 Task: Add Golden State Cider Gingergrass to the cart.
Action: Mouse moved to (813, 307)
Screenshot: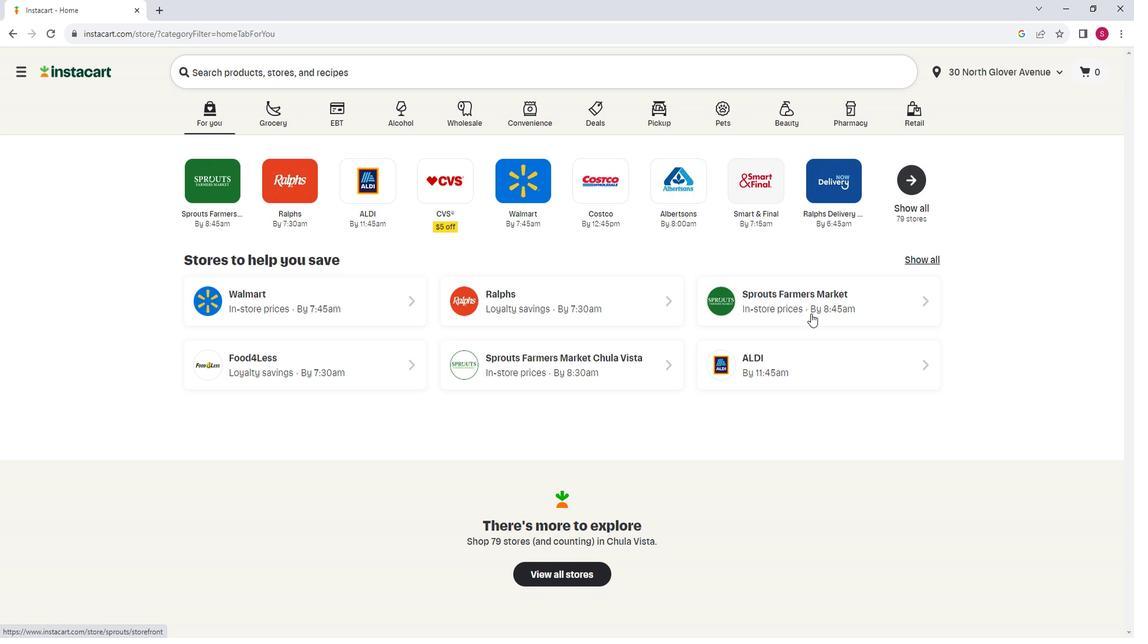 
Action: Mouse pressed left at (813, 307)
Screenshot: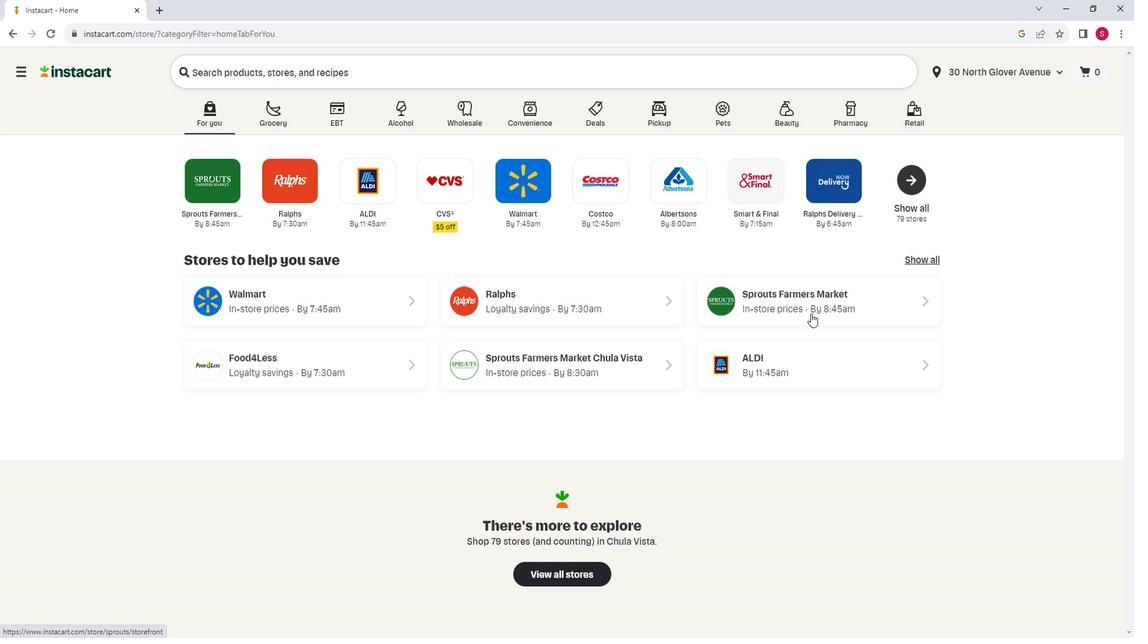 
Action: Mouse moved to (86, 498)
Screenshot: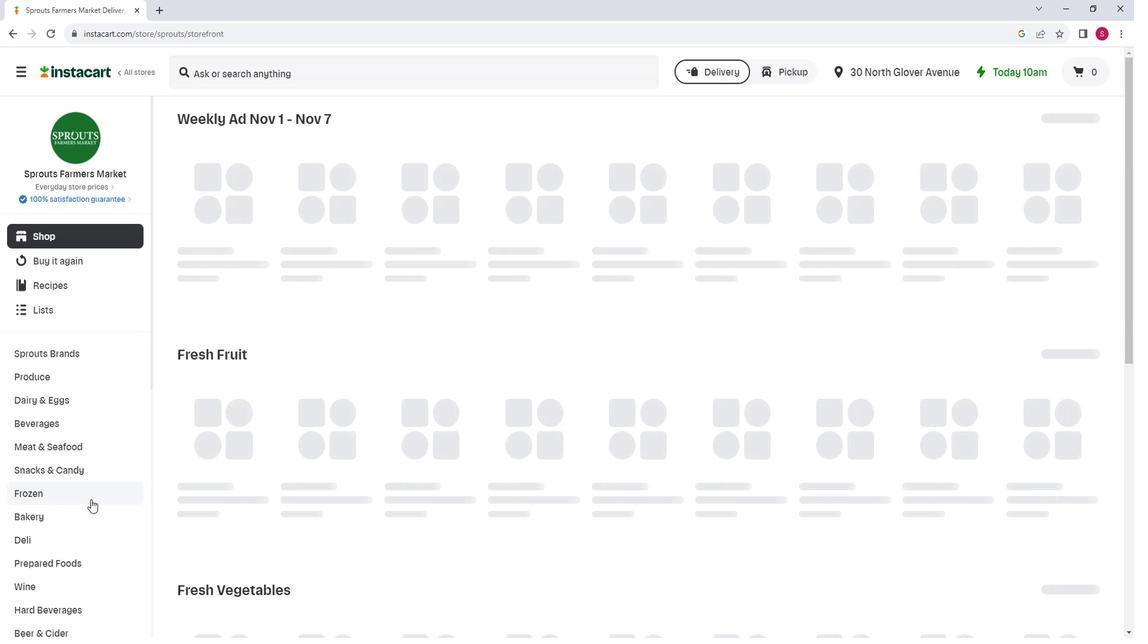 
Action: Mouse scrolled (86, 497) with delta (0, 0)
Screenshot: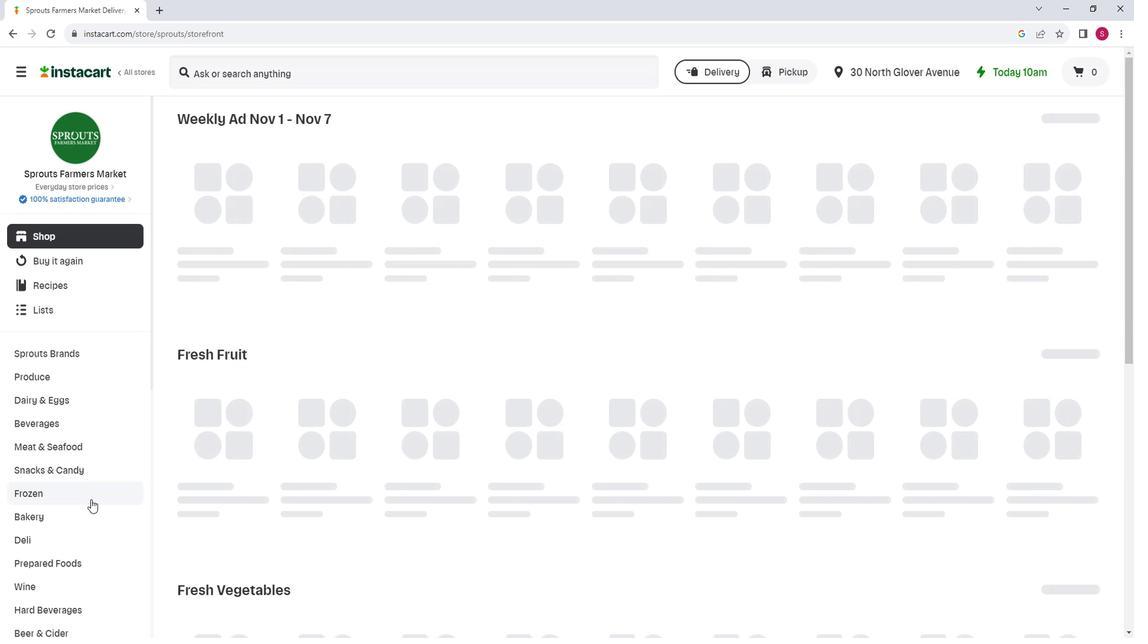 
Action: Mouse moved to (71, 567)
Screenshot: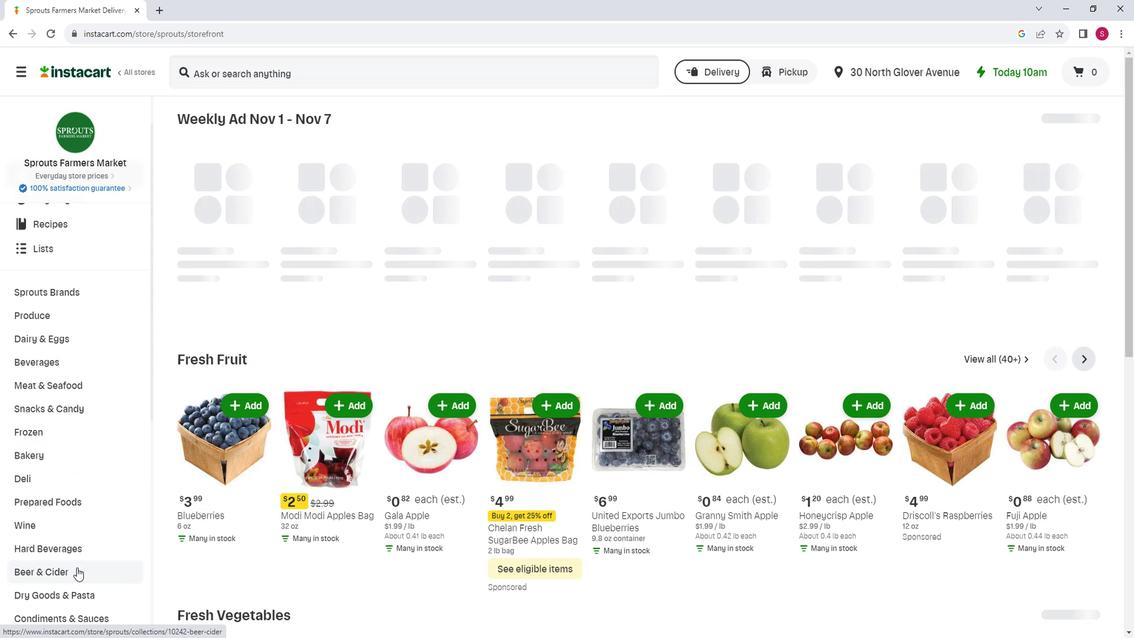 
Action: Mouse pressed left at (71, 567)
Screenshot: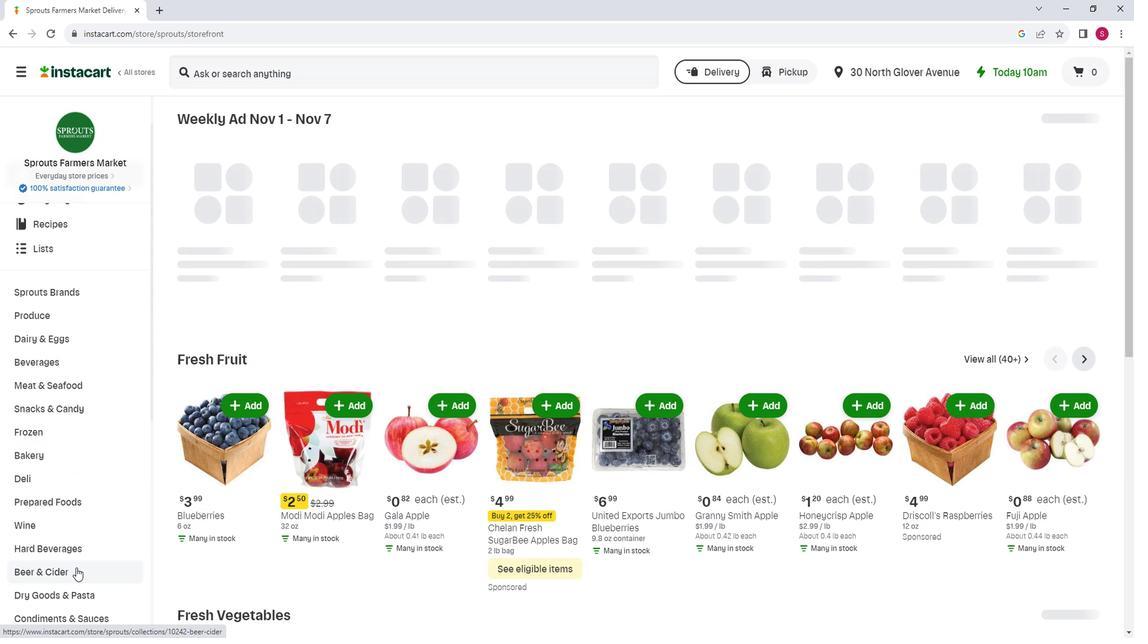 
Action: Mouse moved to (449, 144)
Screenshot: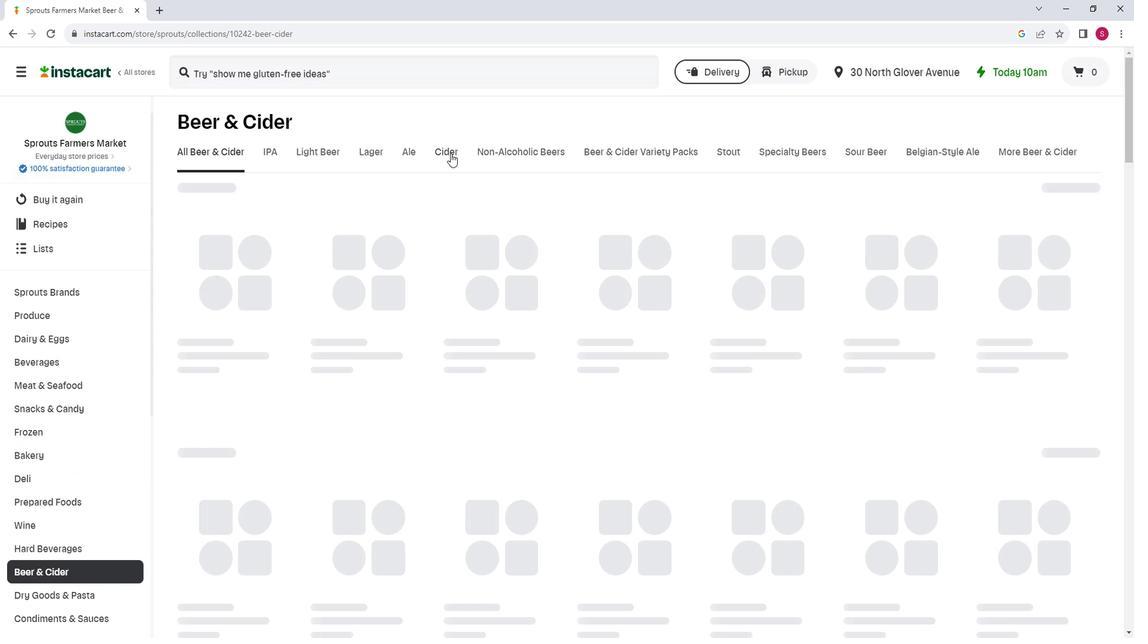 
Action: Mouse pressed left at (449, 144)
Screenshot: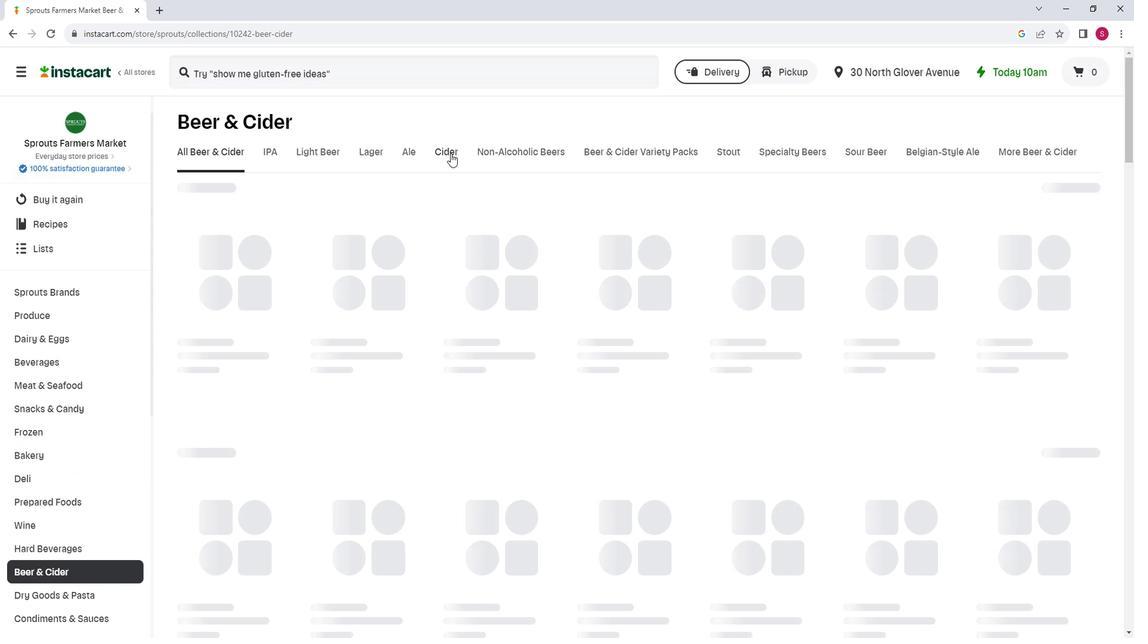 
Action: Mouse moved to (456, 254)
Screenshot: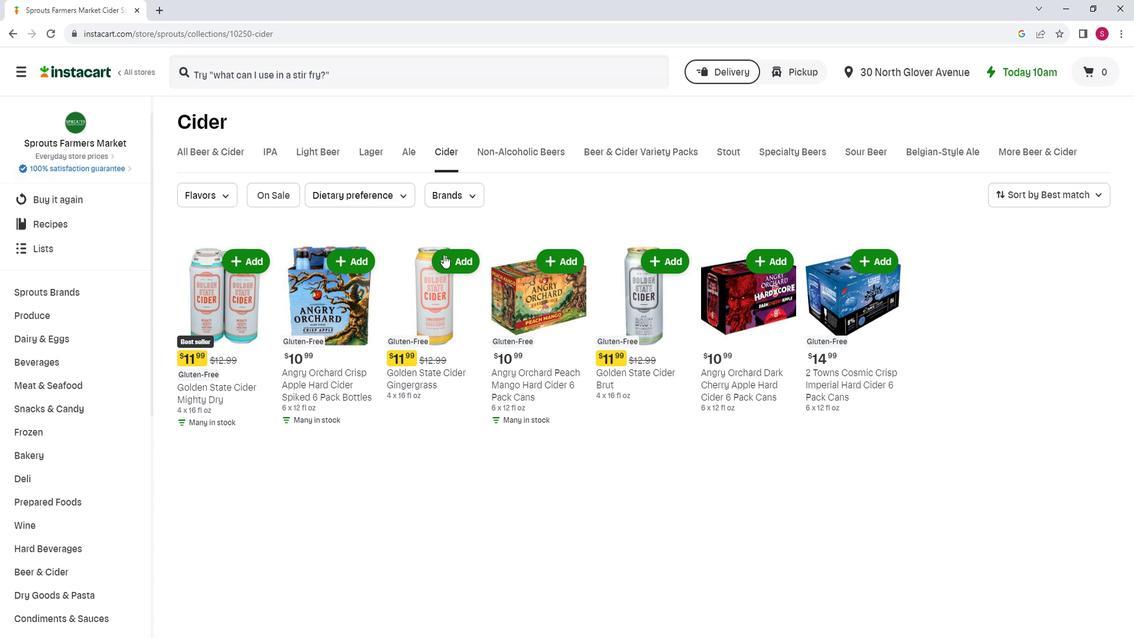 
Action: Mouse pressed left at (456, 254)
Screenshot: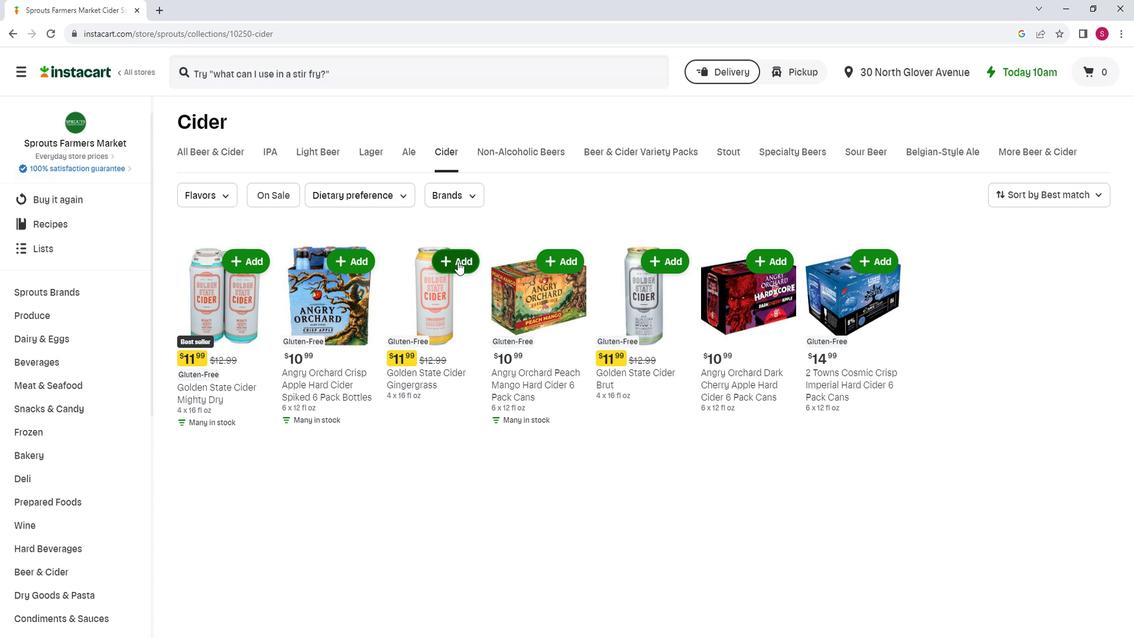 
Action: Mouse moved to (435, 146)
Screenshot: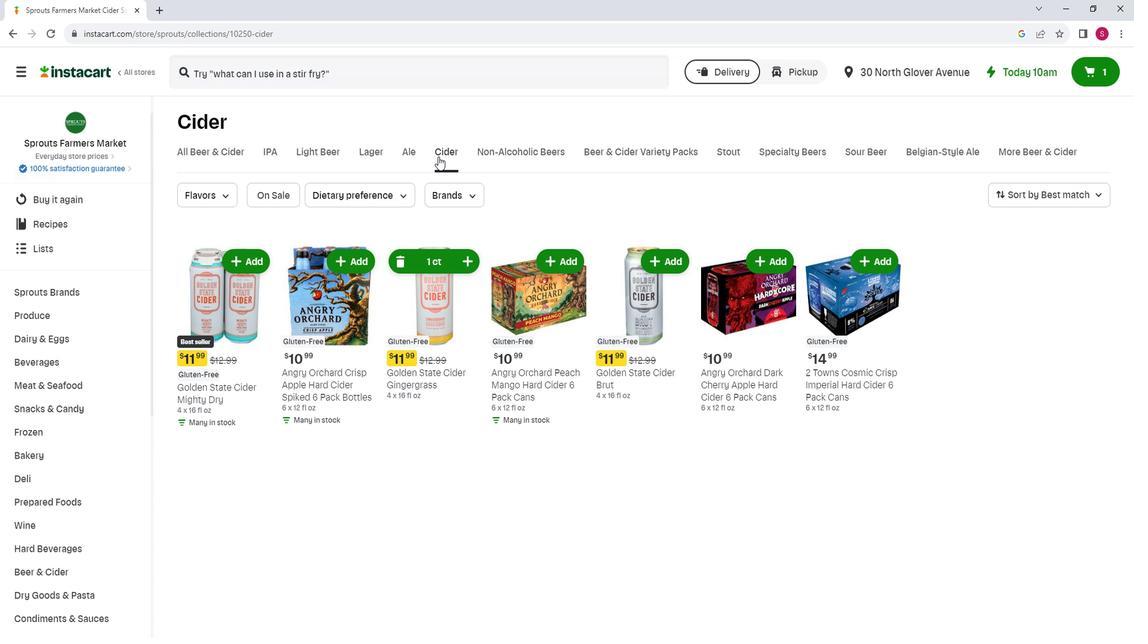 
